 Task: Search for the bookmark "Homepage".
Action: Mouse moved to (1399, 39)
Screenshot: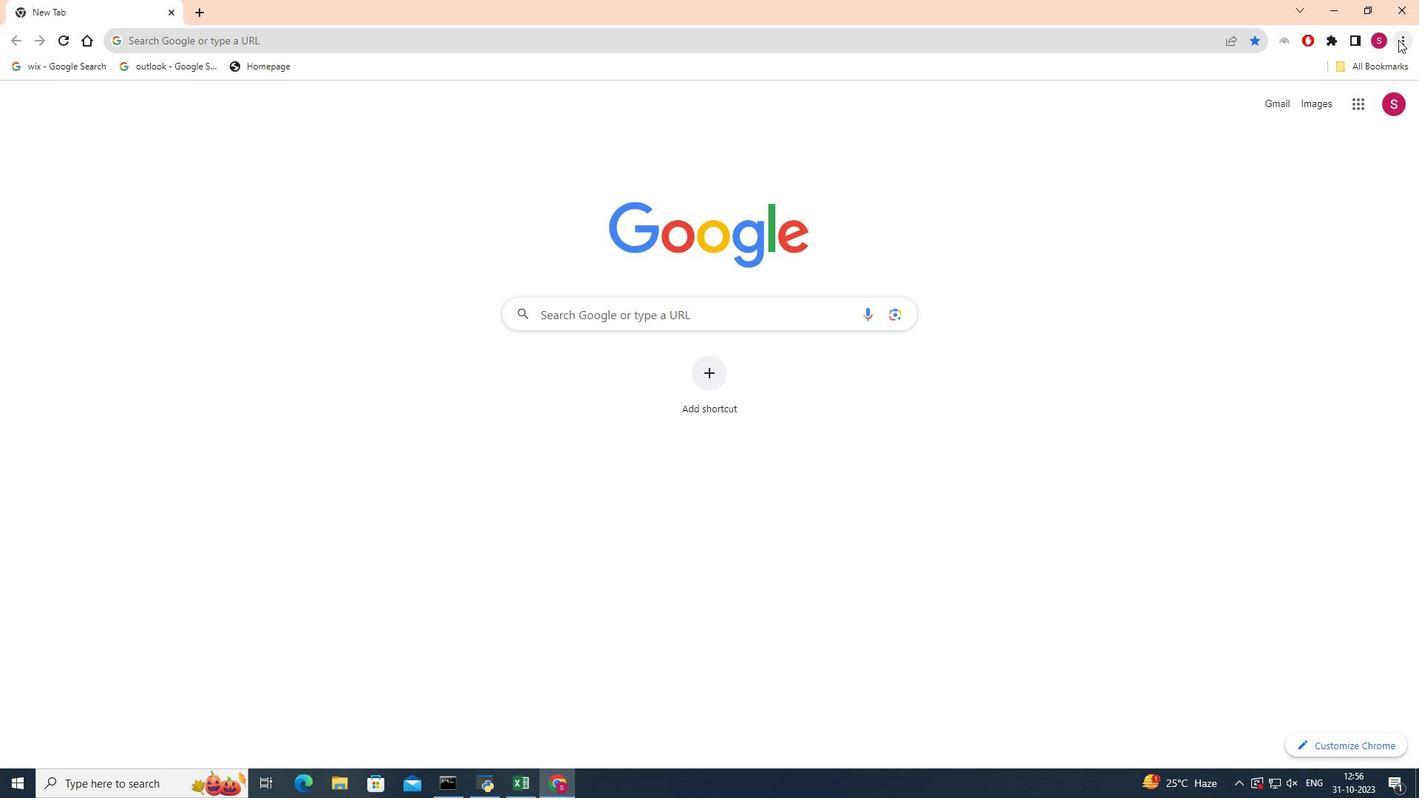 
Action: Mouse pressed left at (1399, 39)
Screenshot: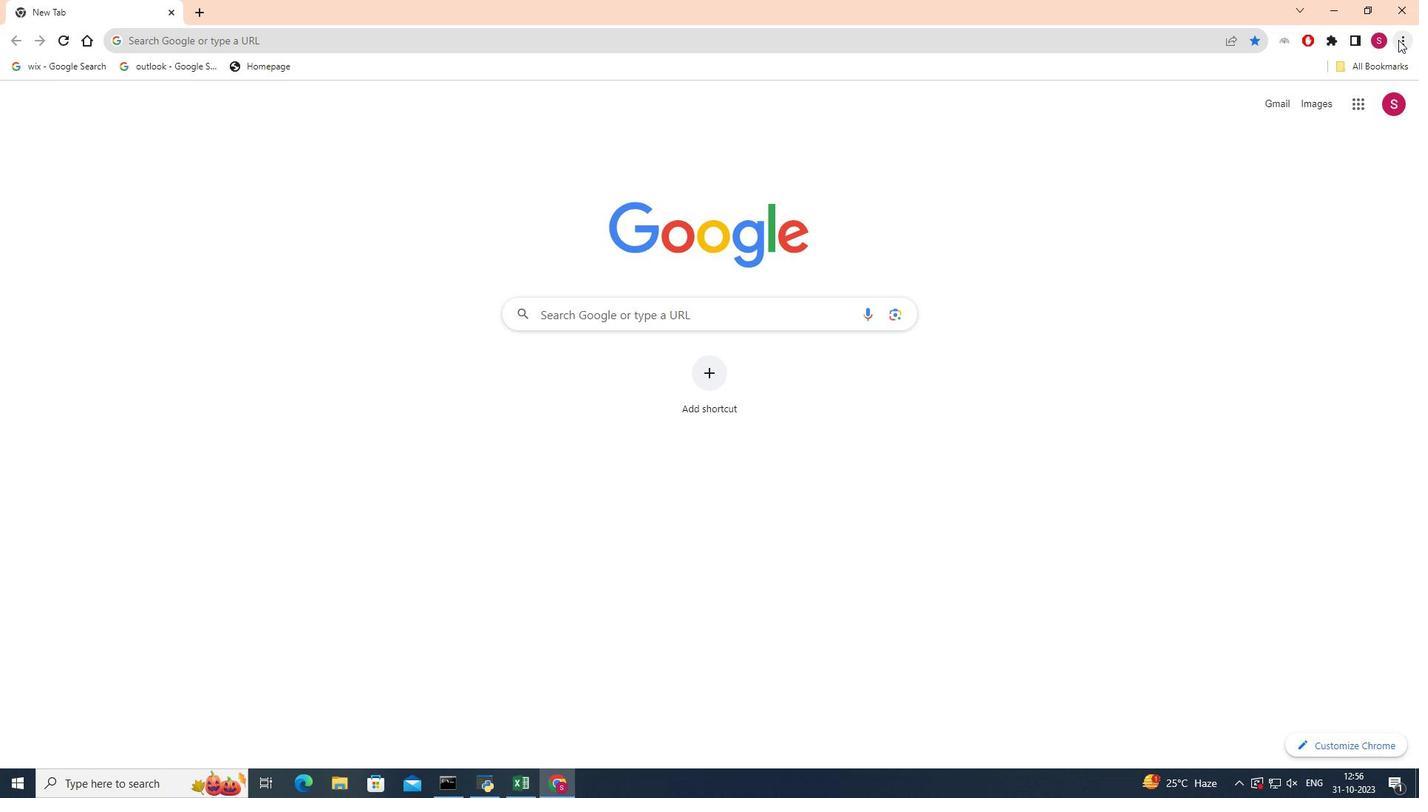 
Action: Mouse moved to (1246, 146)
Screenshot: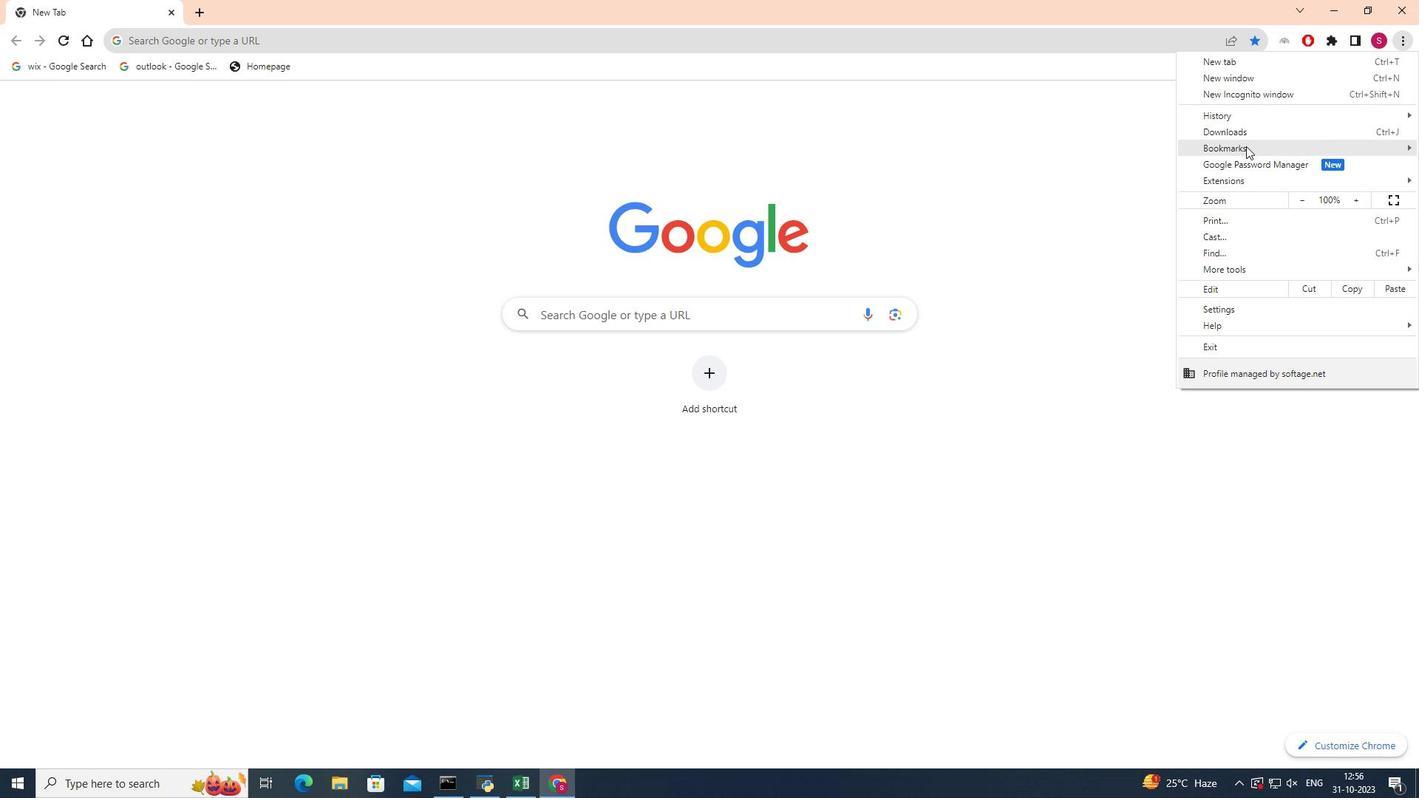 
Action: Mouse pressed left at (1246, 146)
Screenshot: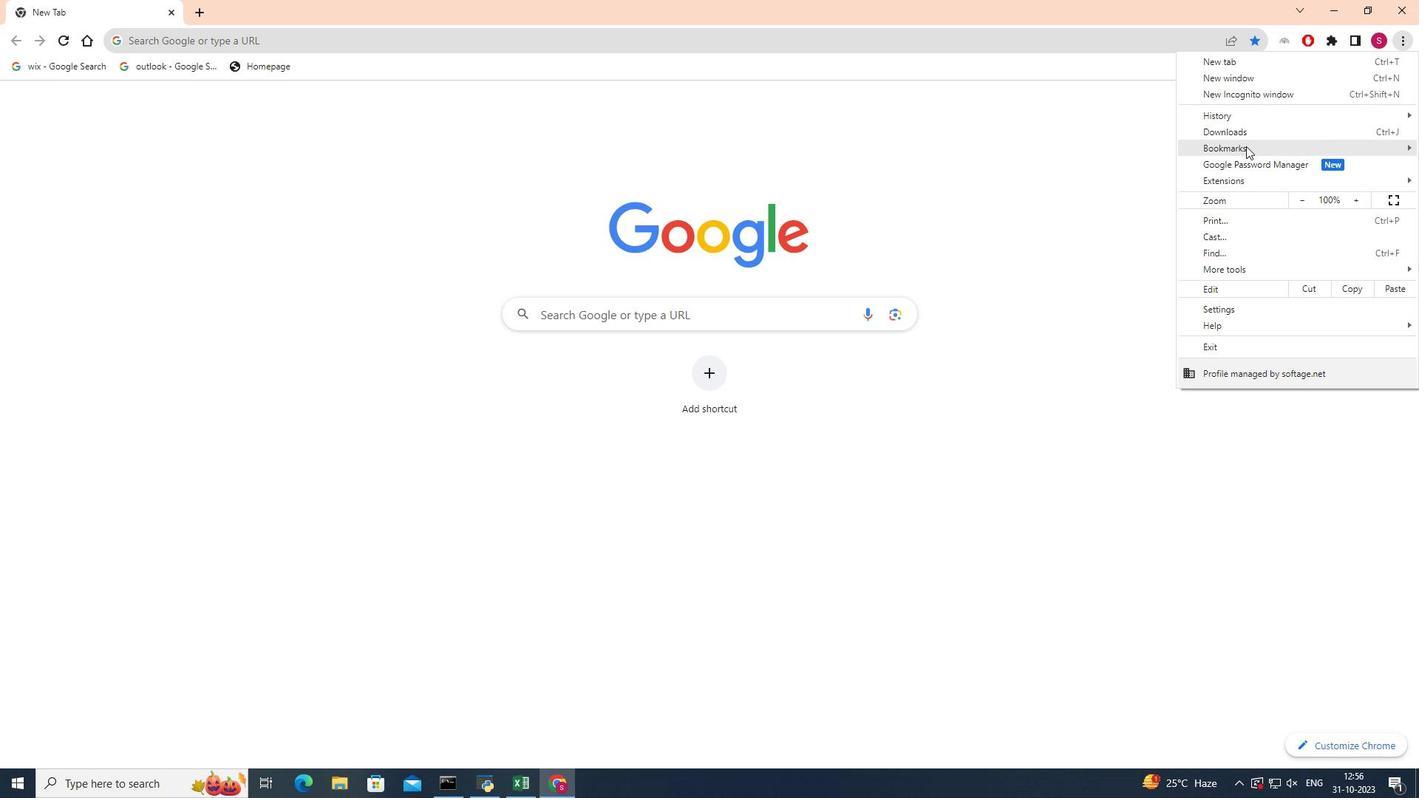 
Action: Mouse moved to (1040, 201)
Screenshot: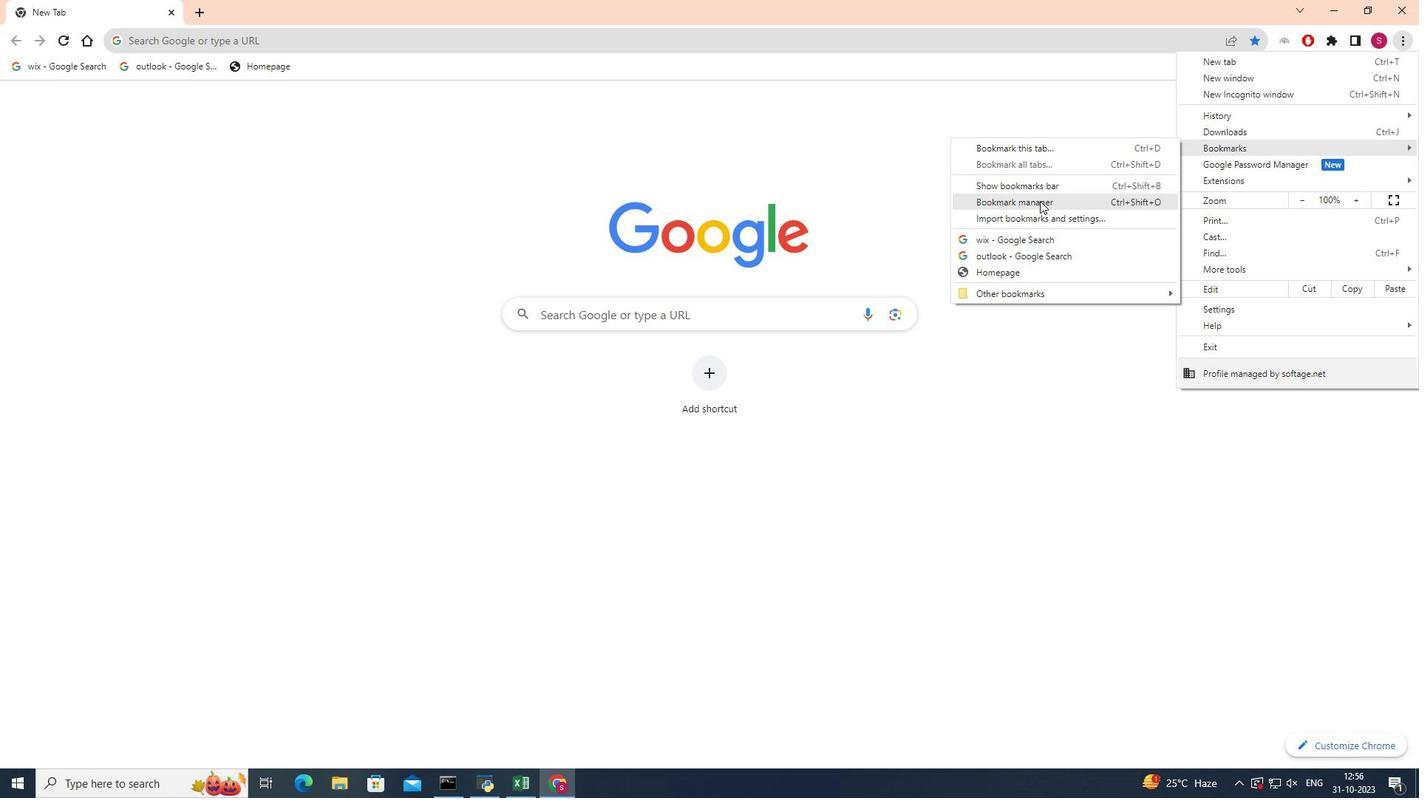 
Action: Mouse pressed left at (1040, 201)
Screenshot: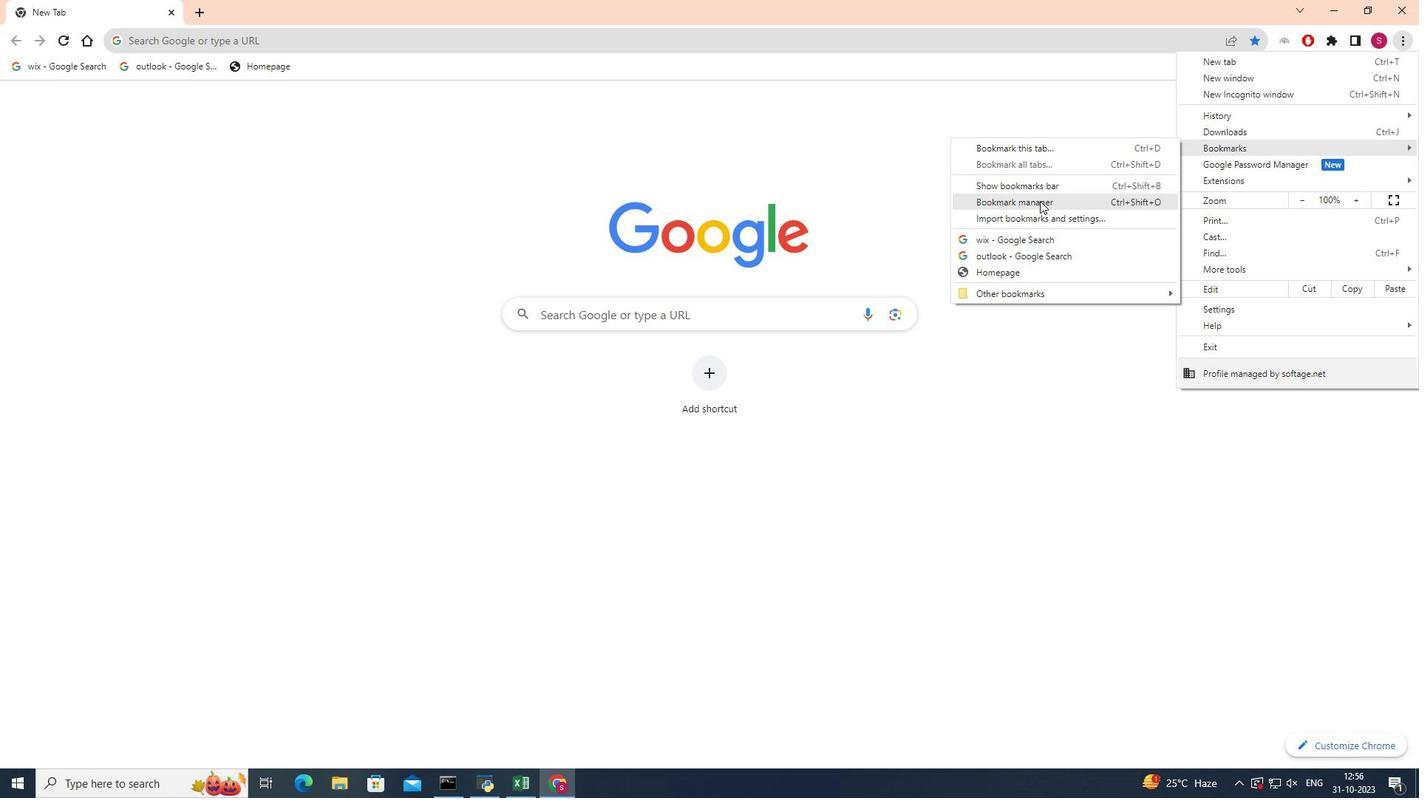 
Action: Mouse moved to (655, 73)
Screenshot: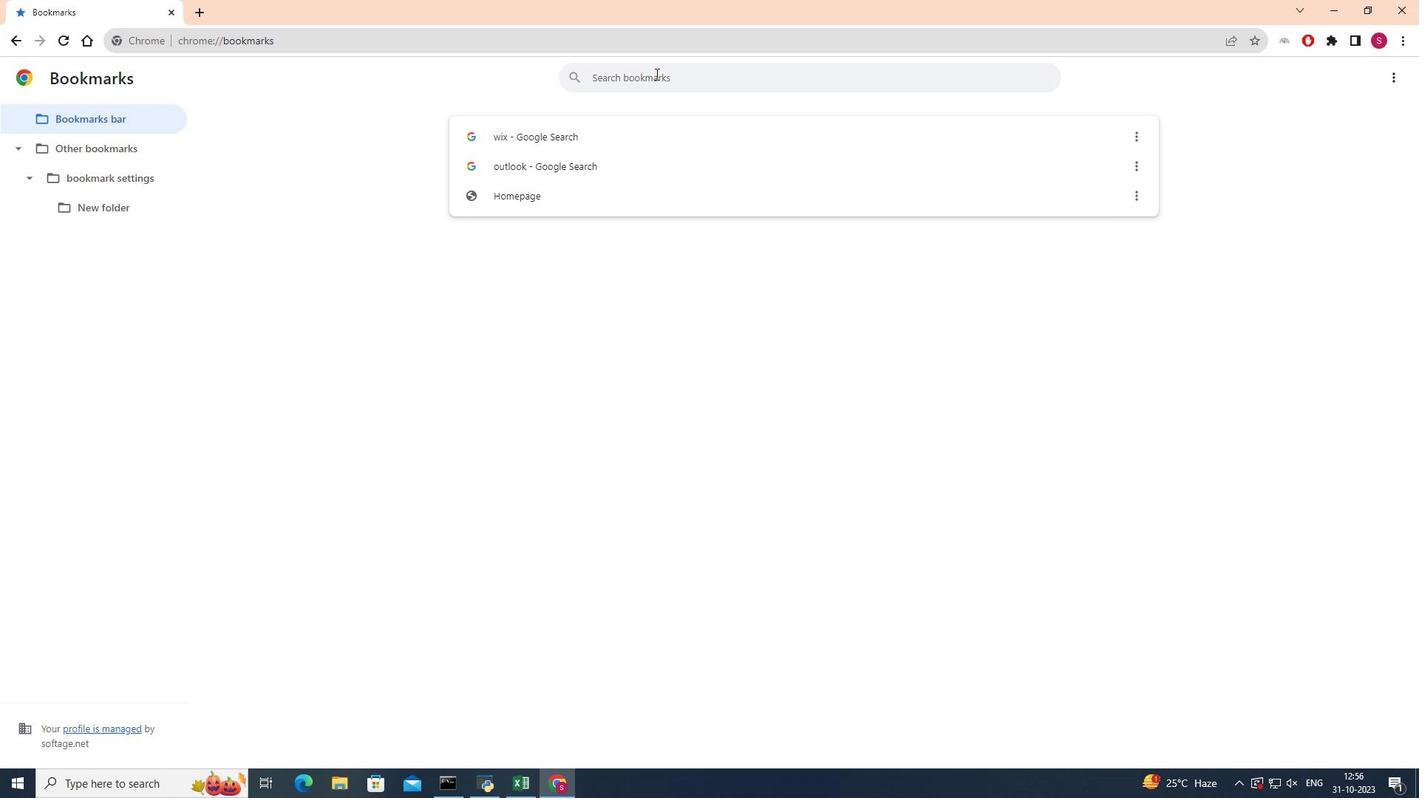 
Action: Mouse pressed left at (655, 73)
Screenshot: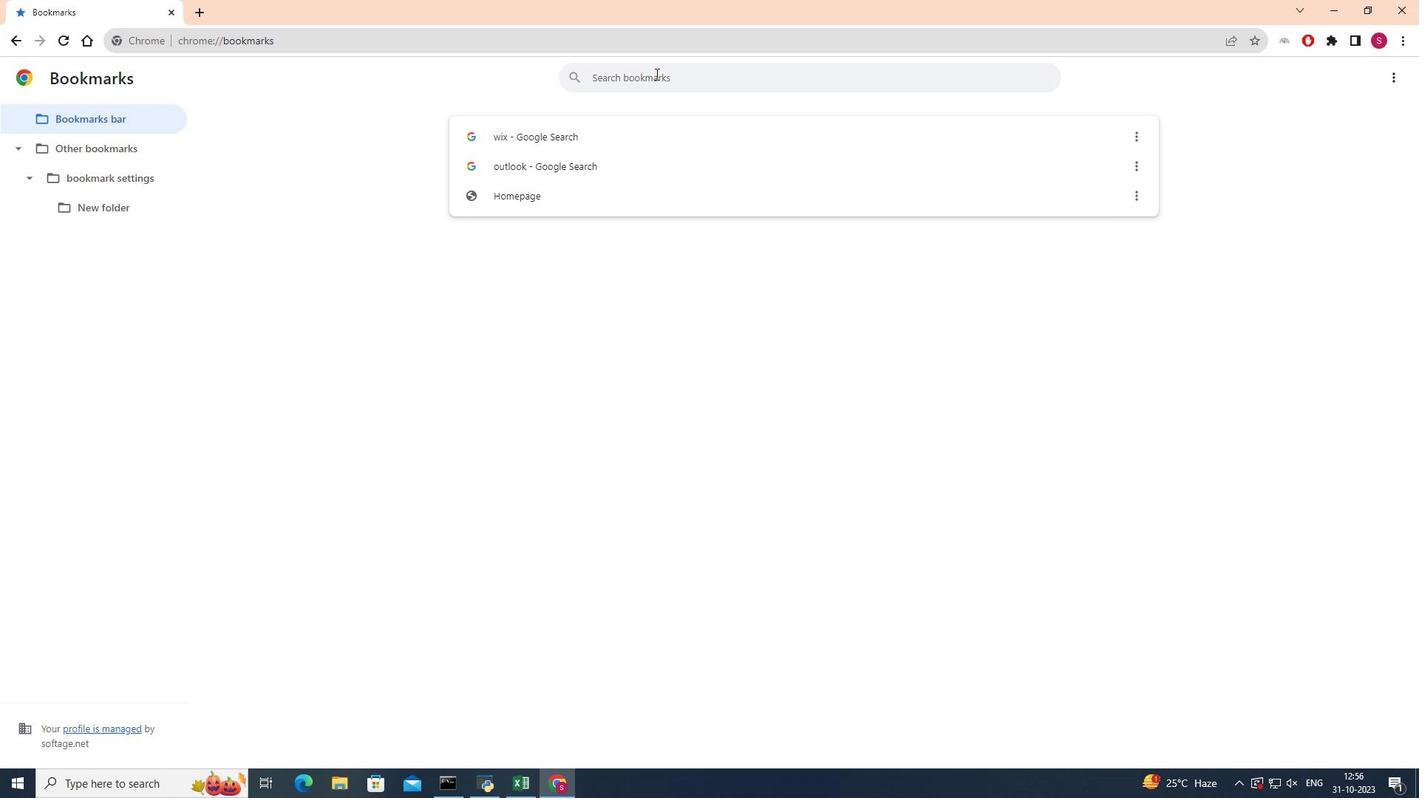 
Action: Mouse moved to (709, 71)
Screenshot: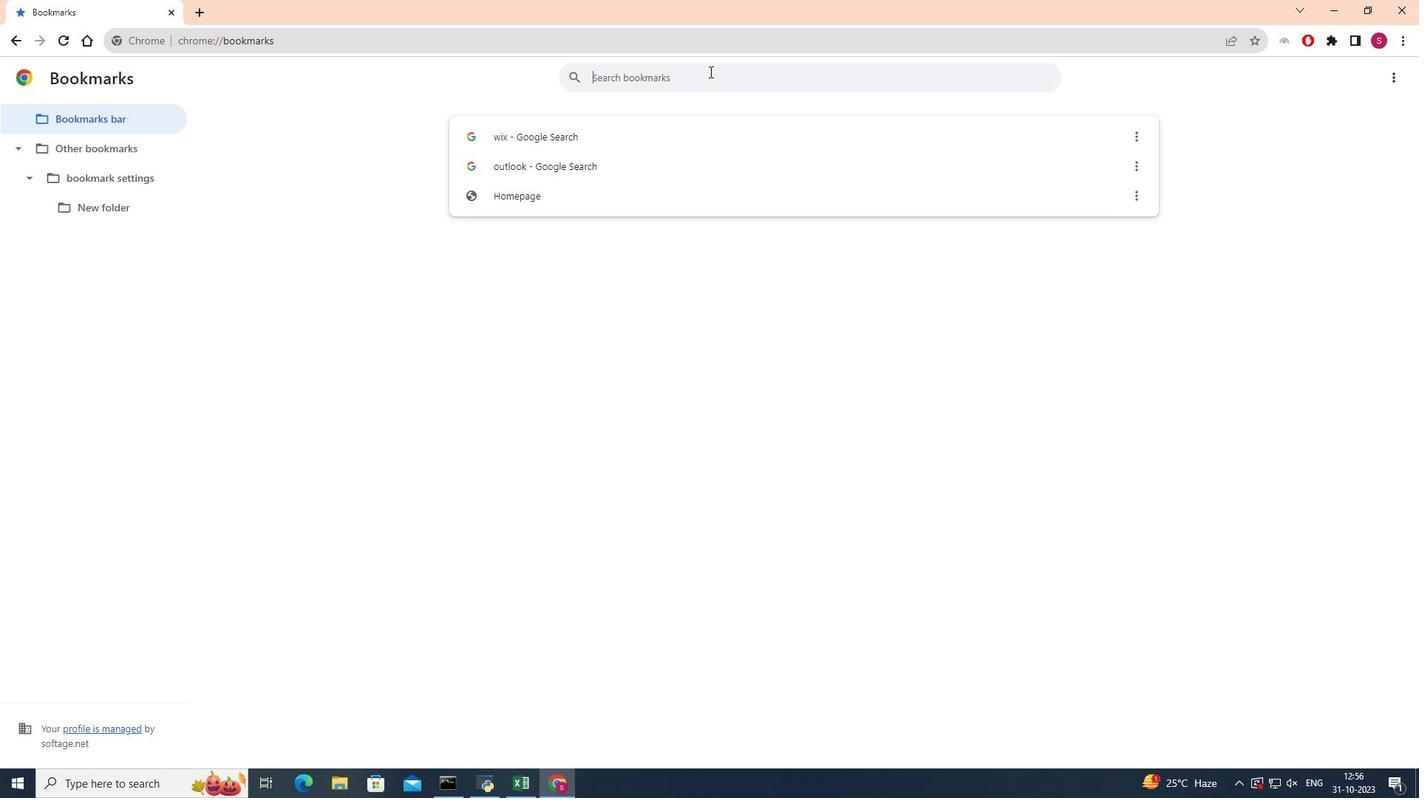 
Action: Key pressed <Key.shift>Homepage<Key.enter>
Screenshot: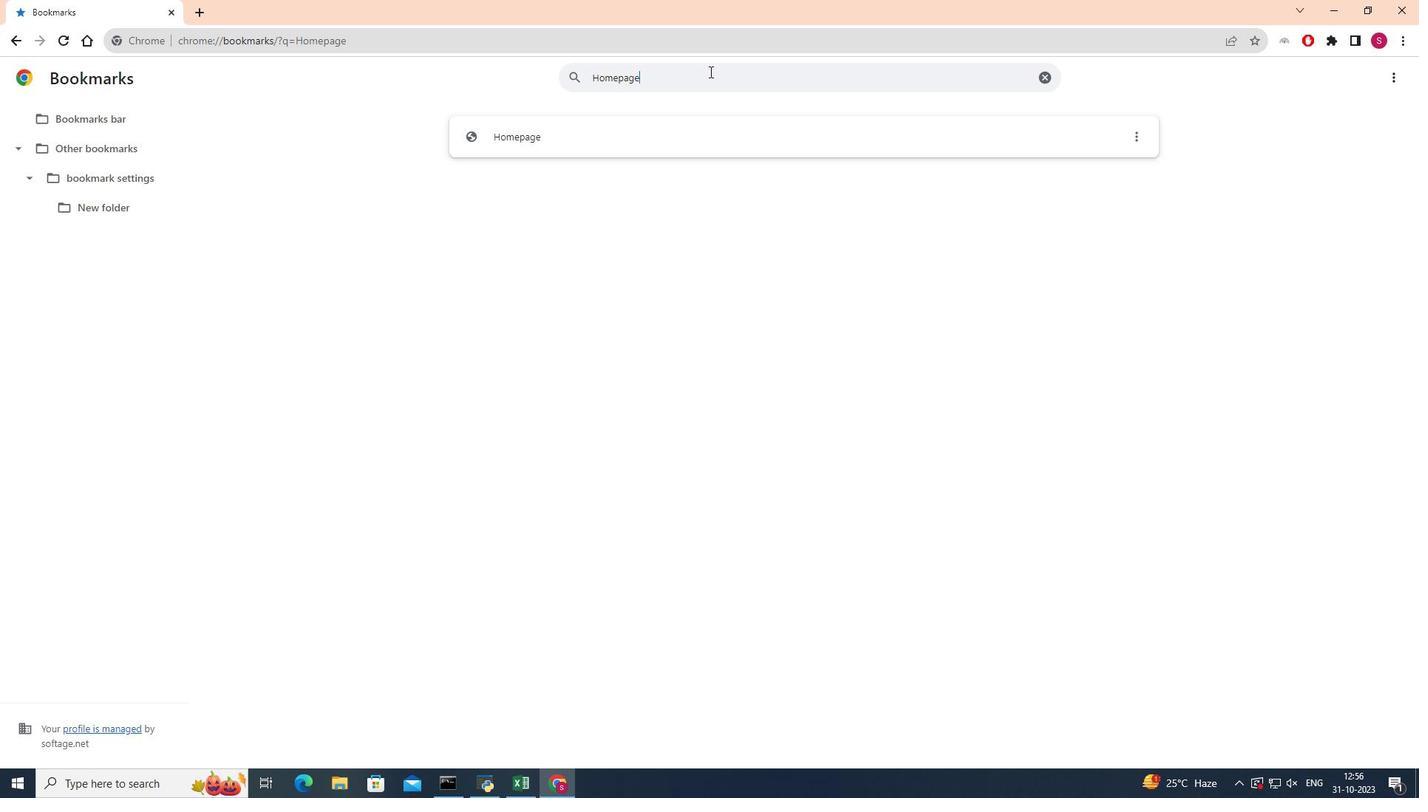 
